 Task: Look for properties that are listed on Redfin for more than 30 days.
Action: Mouse moved to (497, 200)
Screenshot: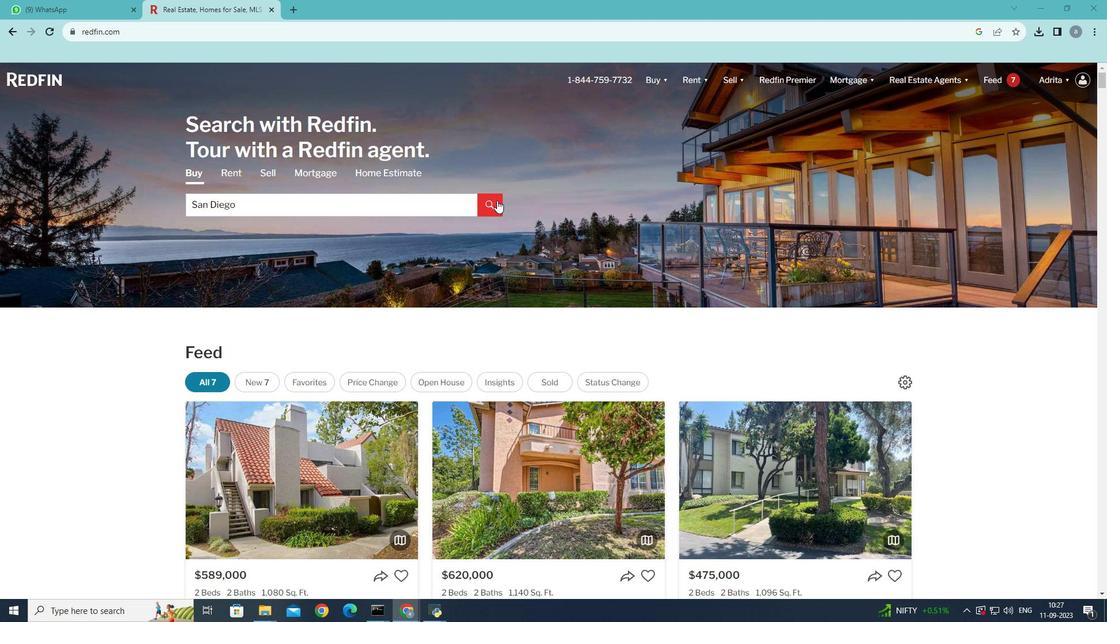 
Action: Mouse pressed left at (497, 200)
Screenshot: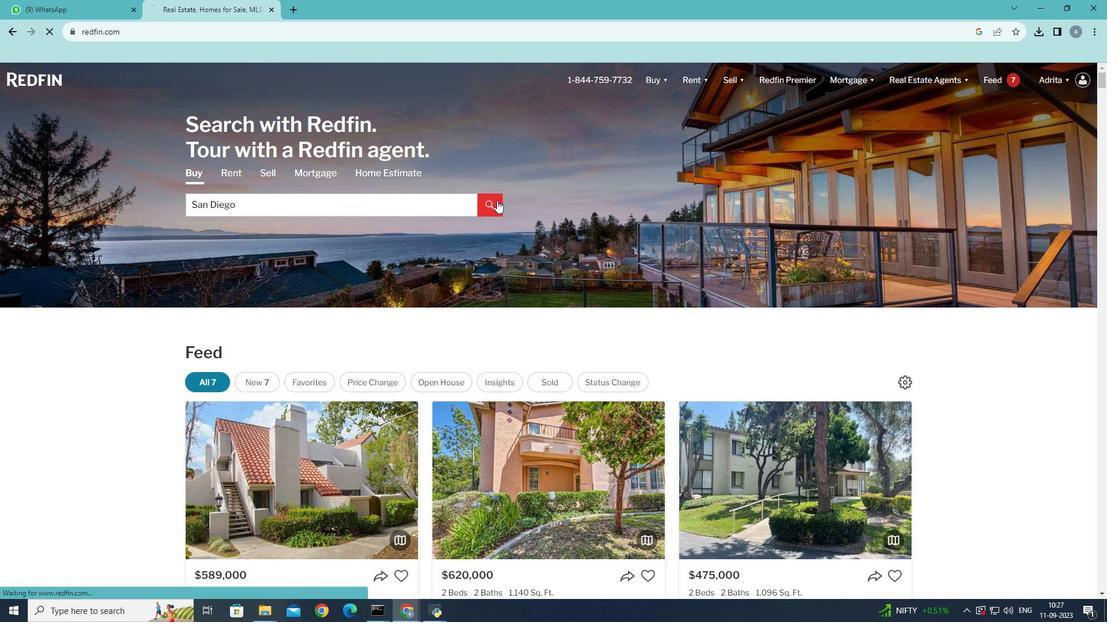 
Action: Mouse moved to (982, 157)
Screenshot: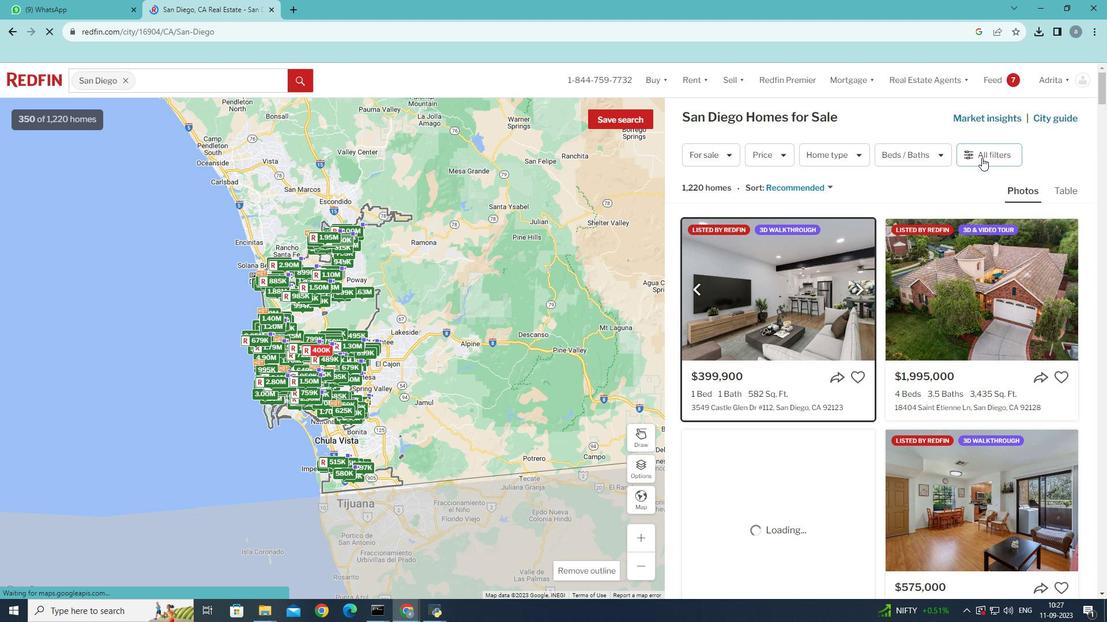 
Action: Mouse pressed left at (982, 157)
Screenshot: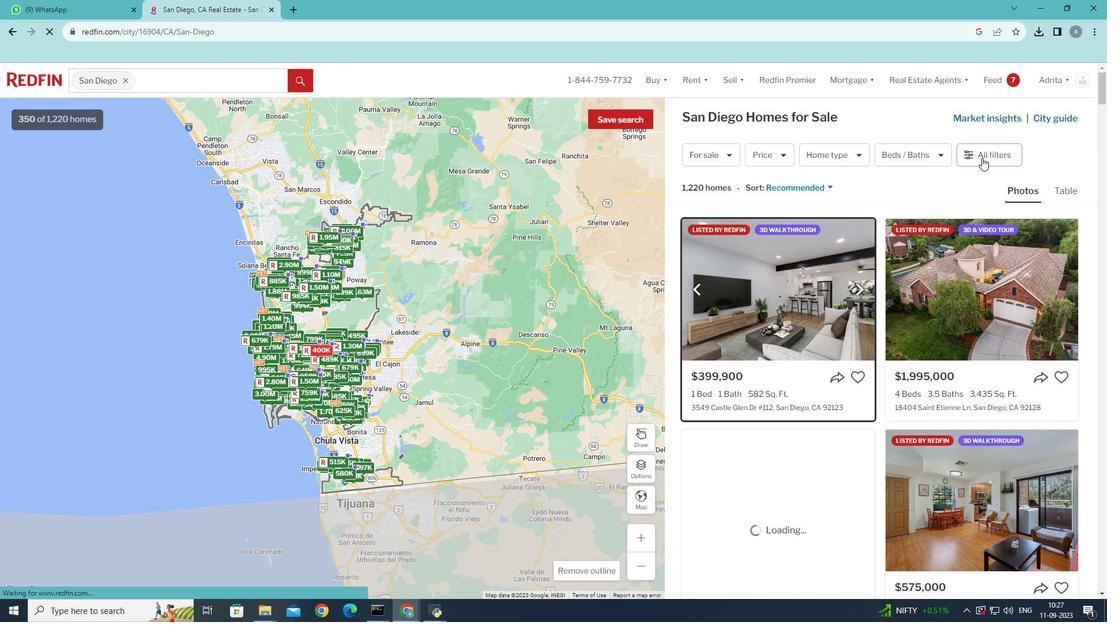 
Action: Mouse moved to (851, 115)
Screenshot: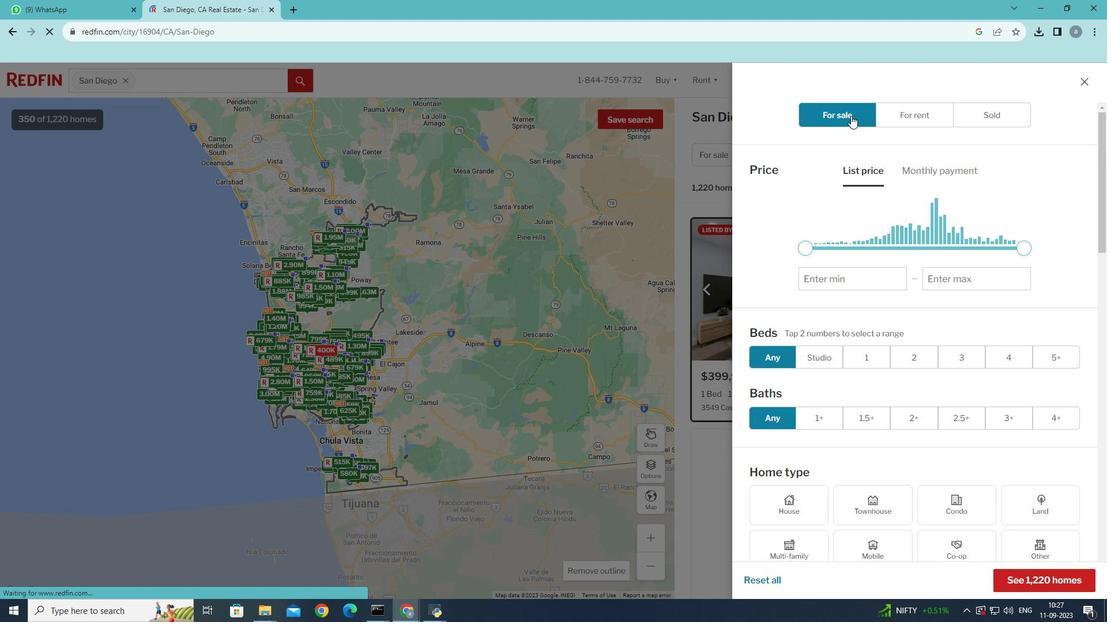
Action: Mouse pressed left at (851, 115)
Screenshot: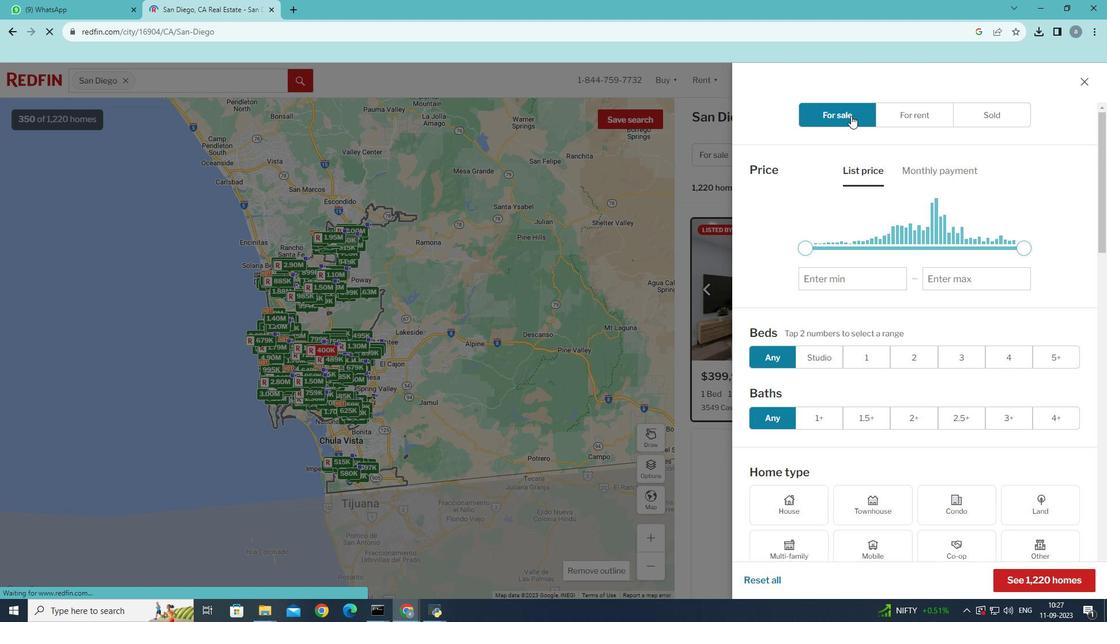 
Action: Mouse moved to (1050, 458)
Screenshot: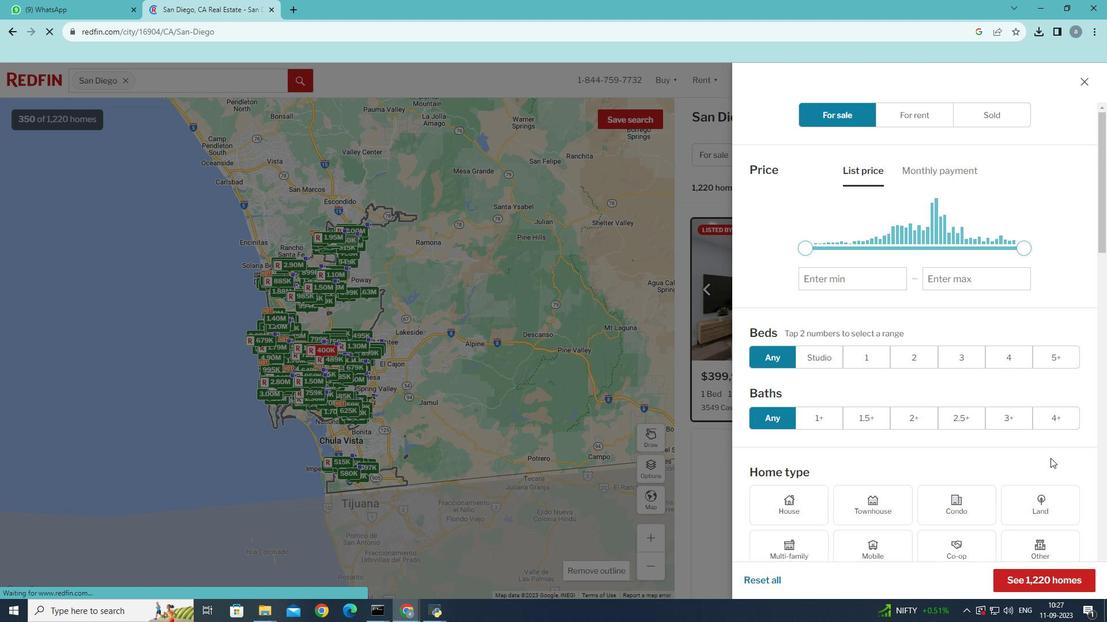 
Action: Mouse scrolled (1050, 457) with delta (0, 0)
Screenshot: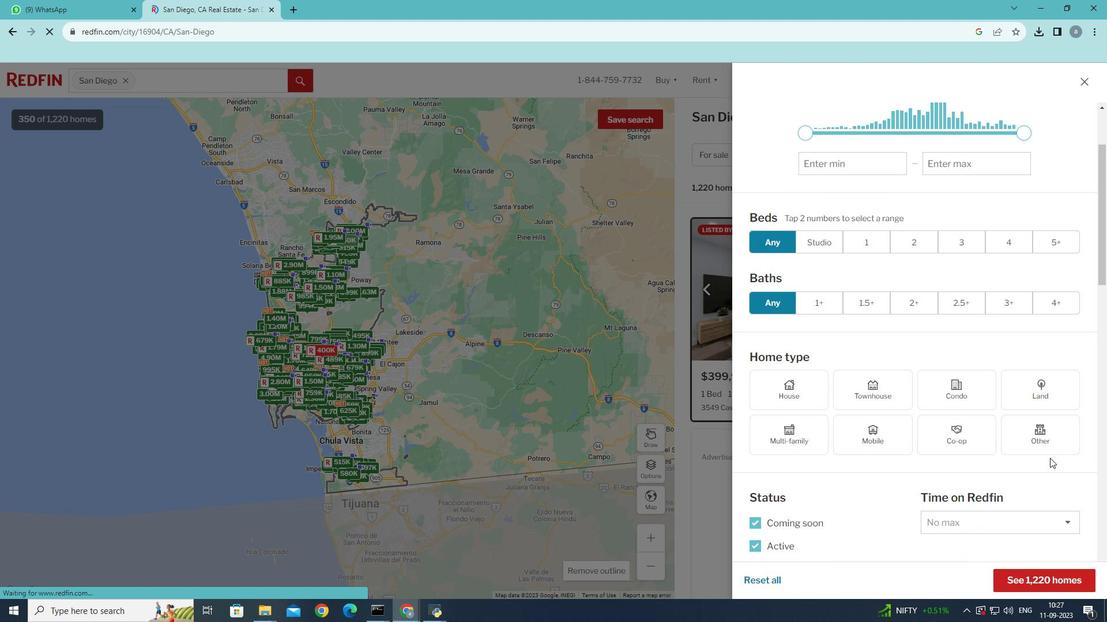 
Action: Mouse scrolled (1050, 457) with delta (0, 0)
Screenshot: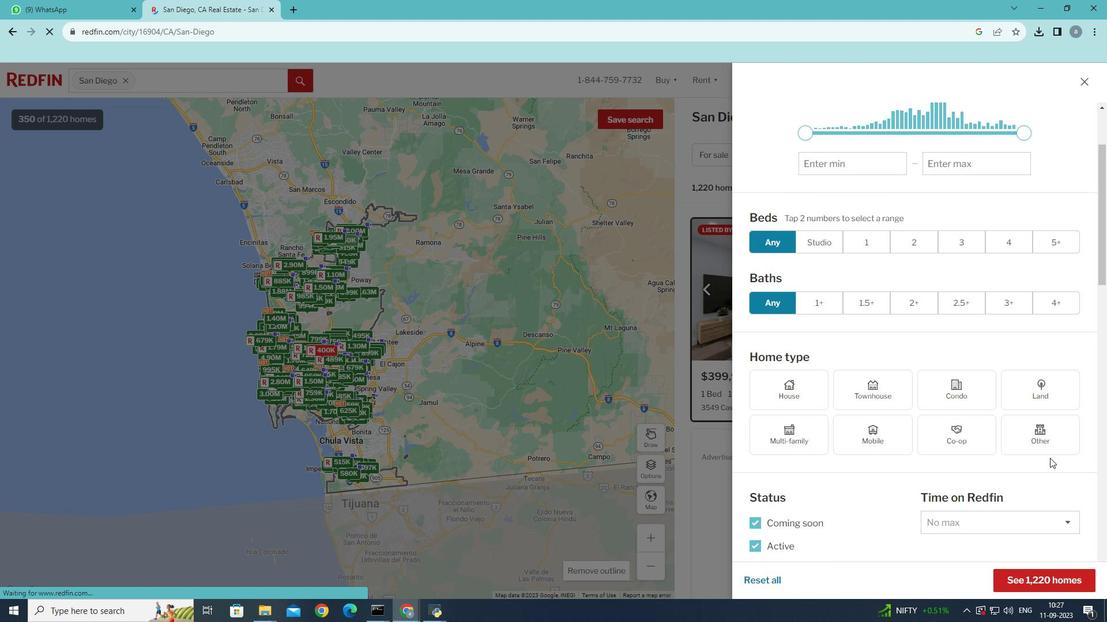 
Action: Mouse moved to (1050, 458)
Screenshot: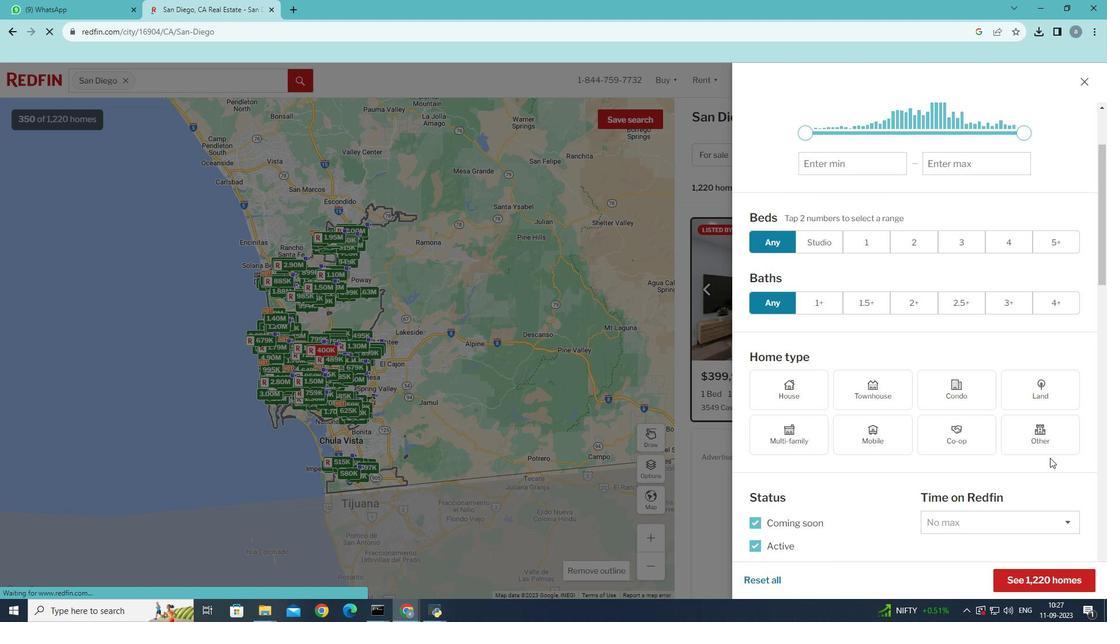 
Action: Mouse scrolled (1050, 457) with delta (0, 0)
Screenshot: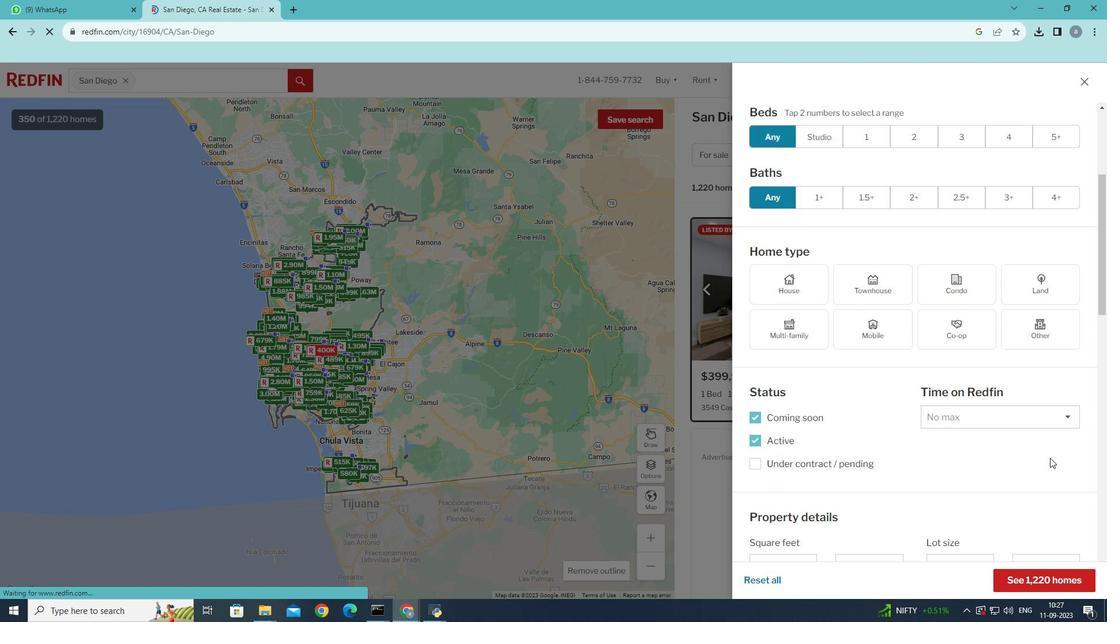 
Action: Mouse scrolled (1050, 457) with delta (0, 0)
Screenshot: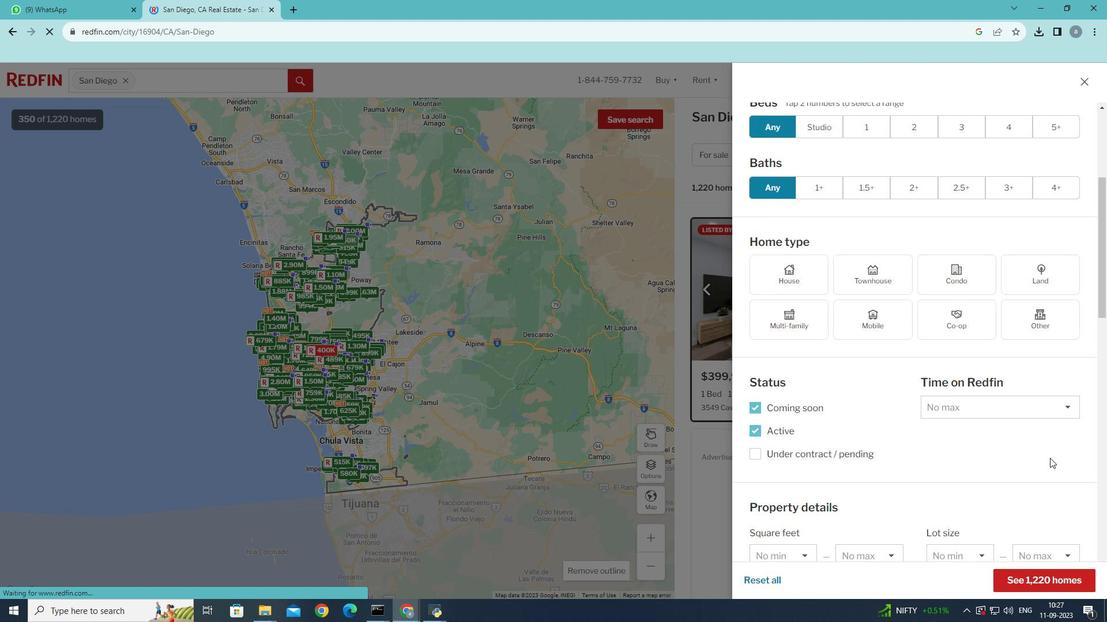 
Action: Mouse scrolled (1050, 457) with delta (0, 0)
Screenshot: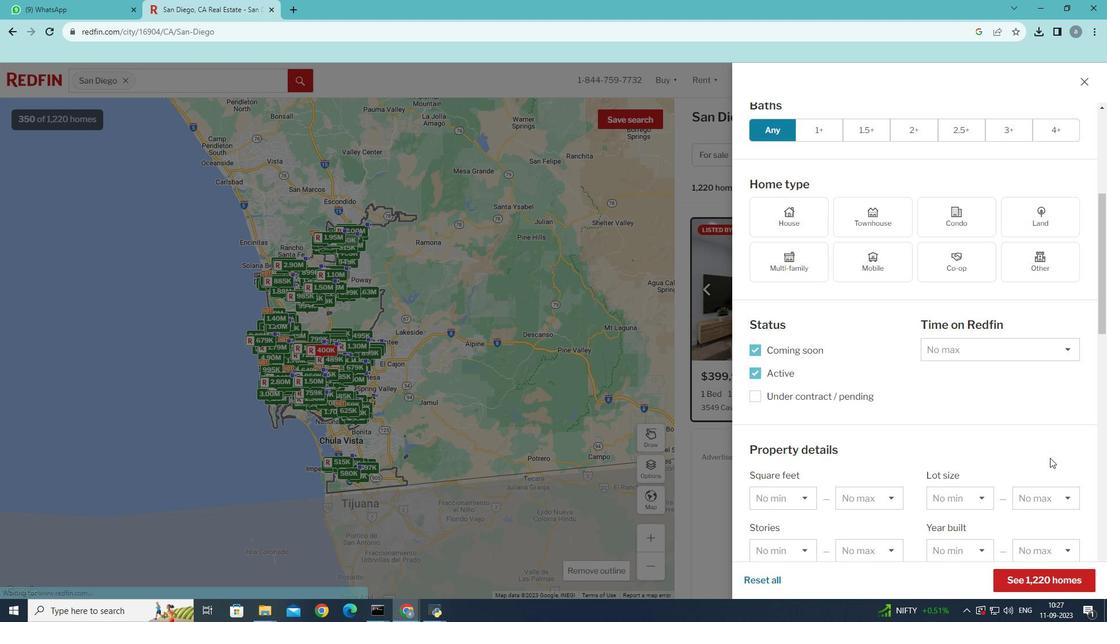 
Action: Mouse moved to (1068, 344)
Screenshot: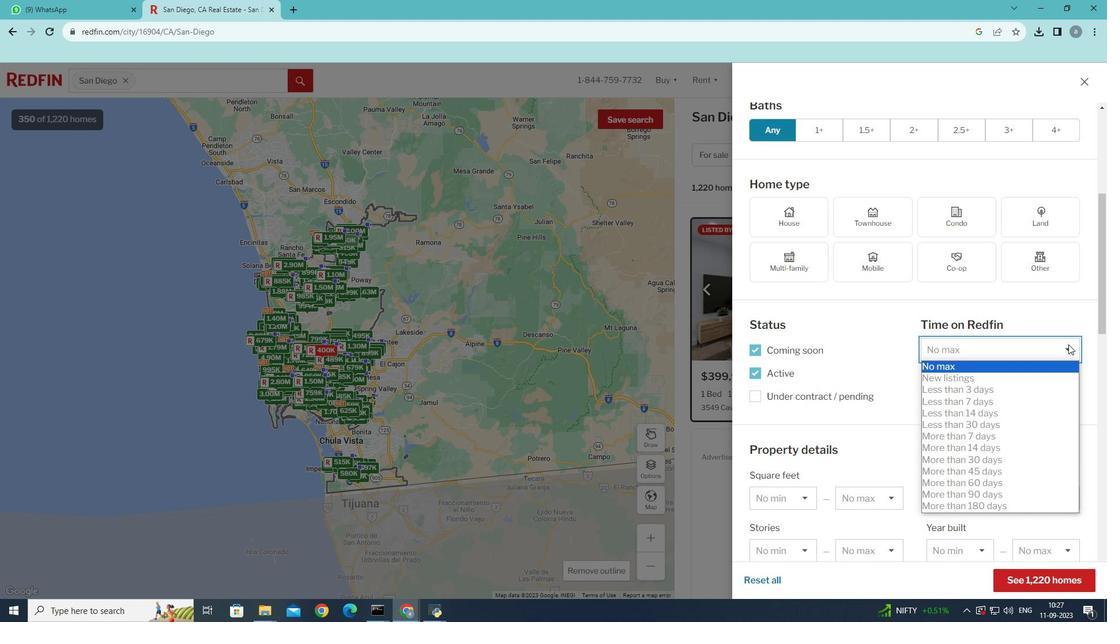 
Action: Mouse pressed left at (1068, 344)
Screenshot: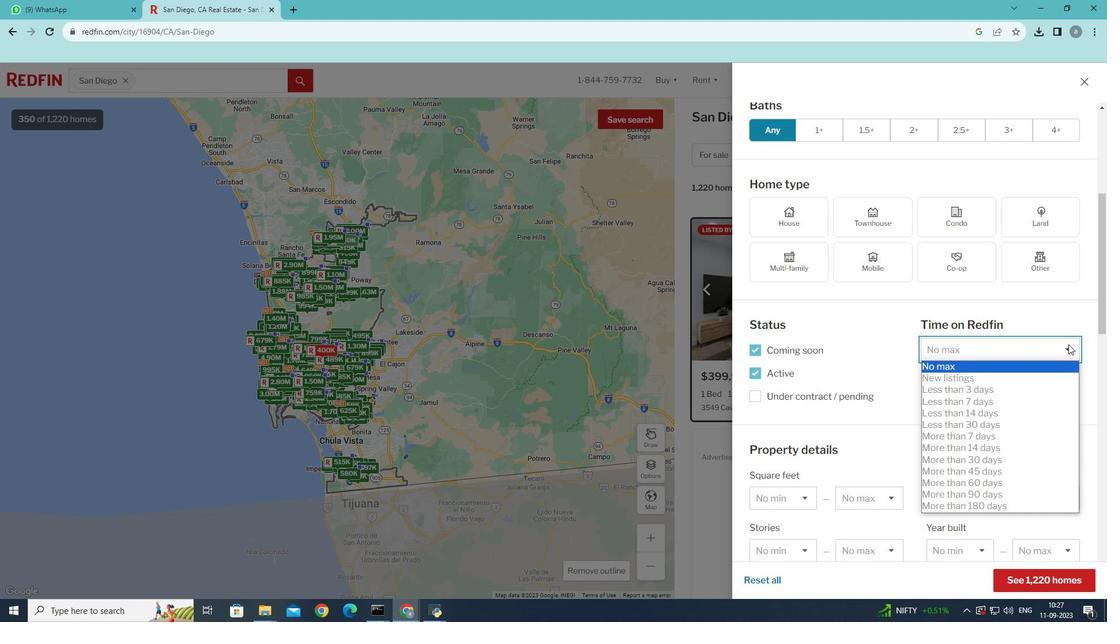
Action: Mouse moved to (1008, 457)
Screenshot: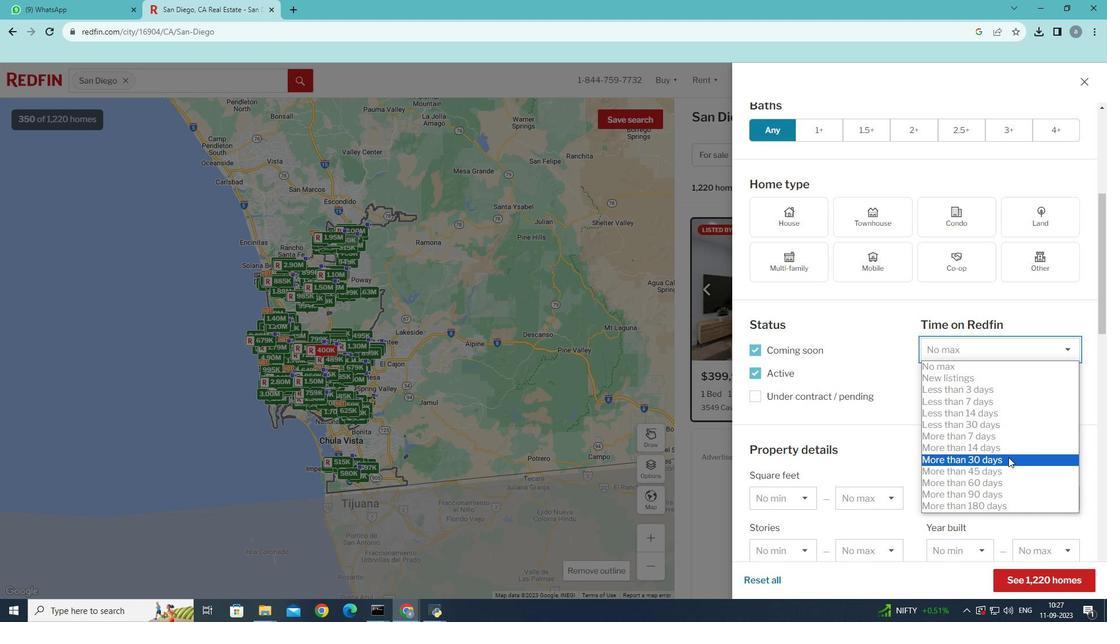 
Action: Mouse pressed left at (1008, 457)
Screenshot: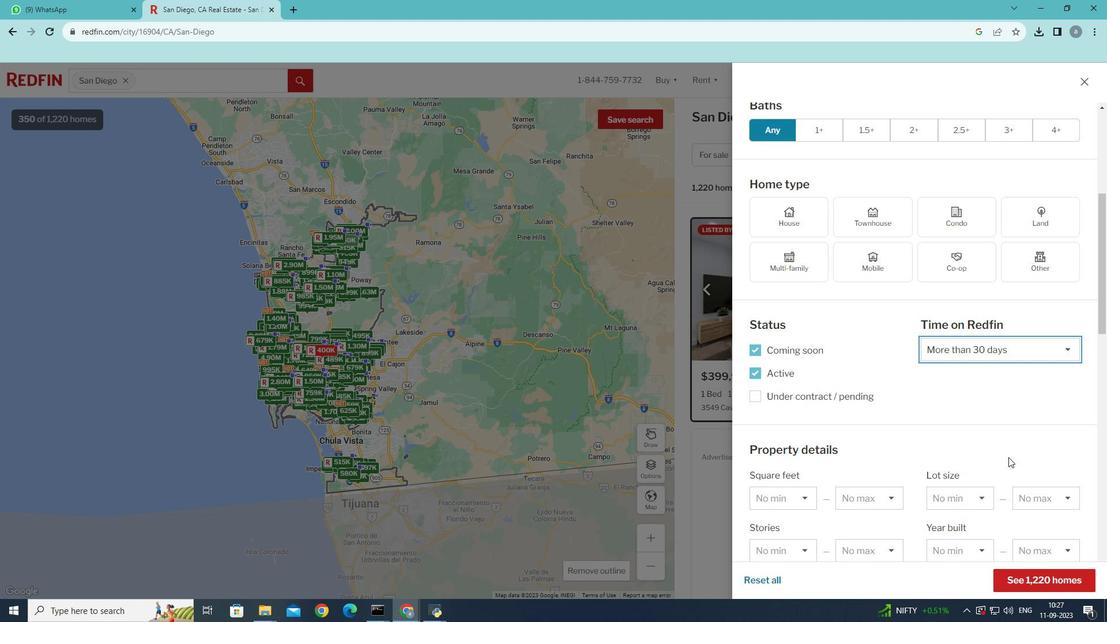 
Action: Mouse moved to (1032, 582)
Screenshot: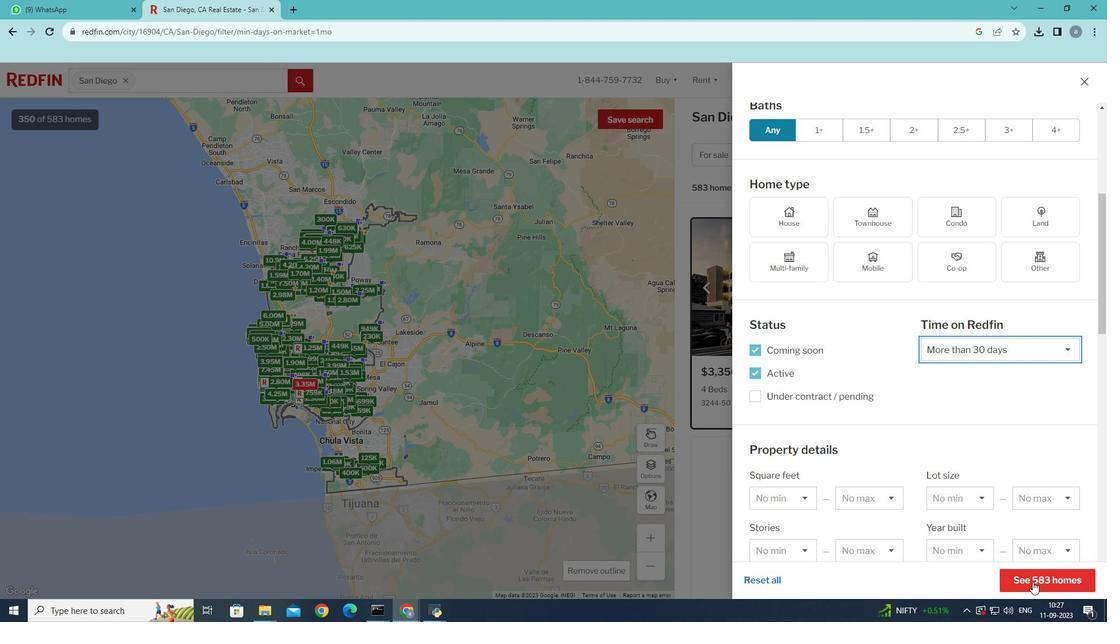 
Action: Mouse pressed left at (1032, 582)
Screenshot: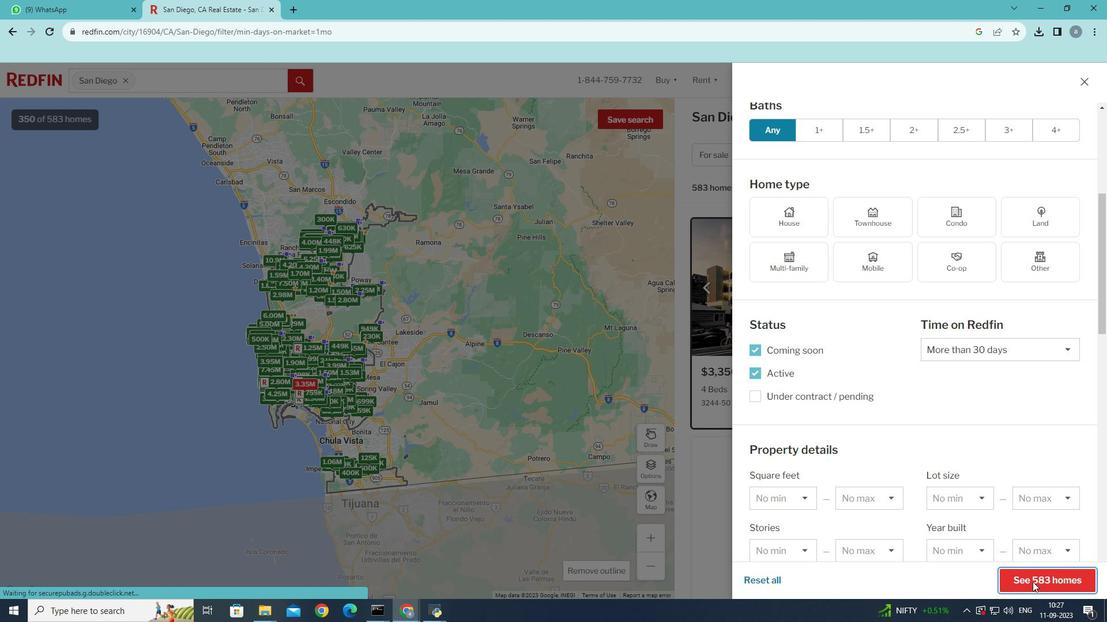 
